 Task: Add Applegate Natural Uncured Beef Hot Dogs to the cart.
Action: Mouse pressed left at (19, 153)
Screenshot: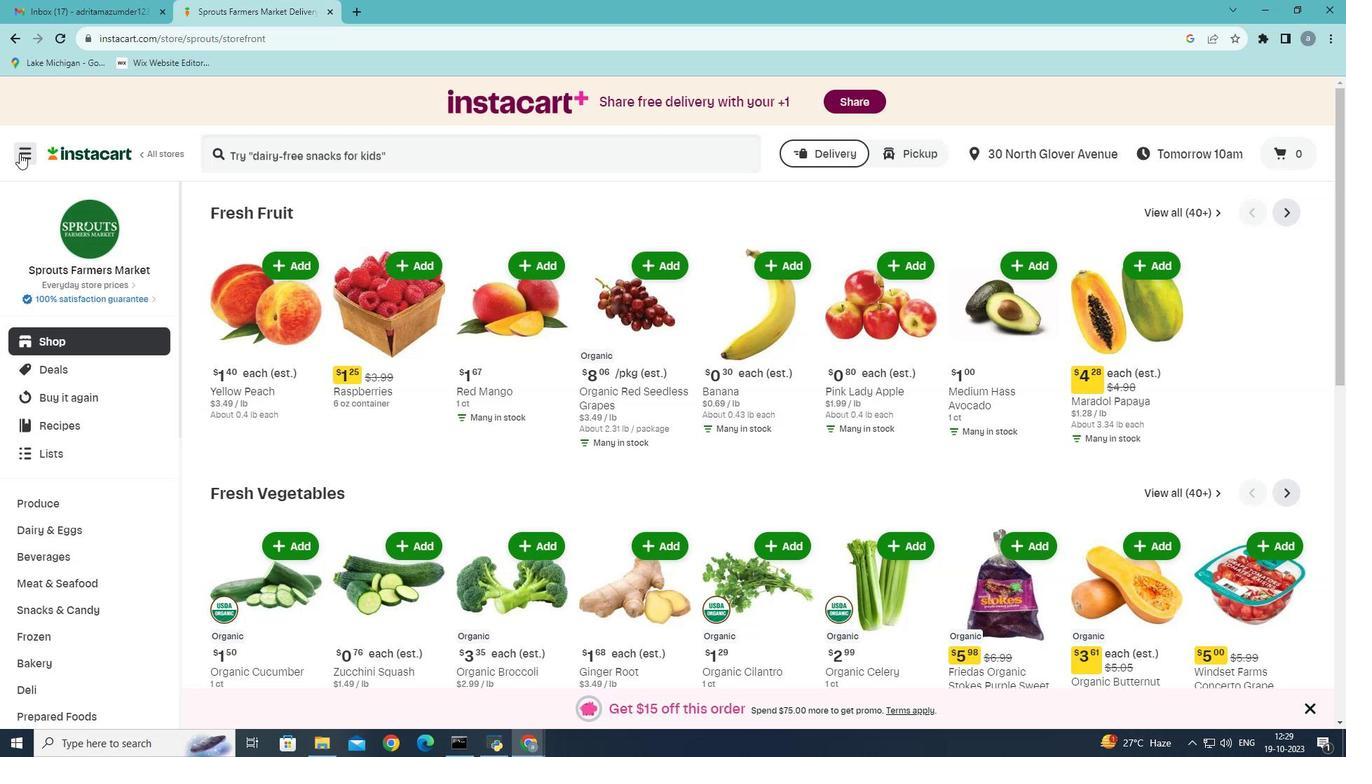 
Action: Mouse moved to (51, 404)
Screenshot: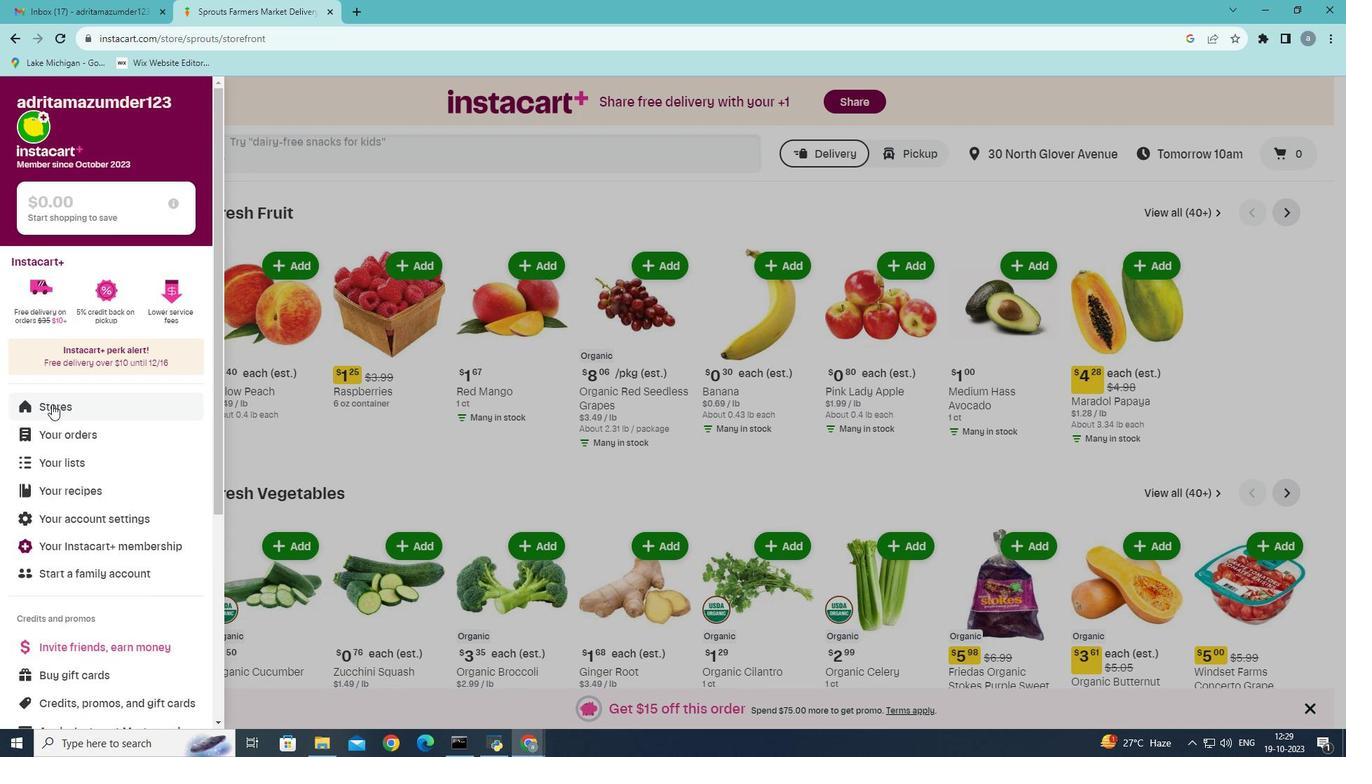
Action: Mouse pressed left at (51, 404)
Screenshot: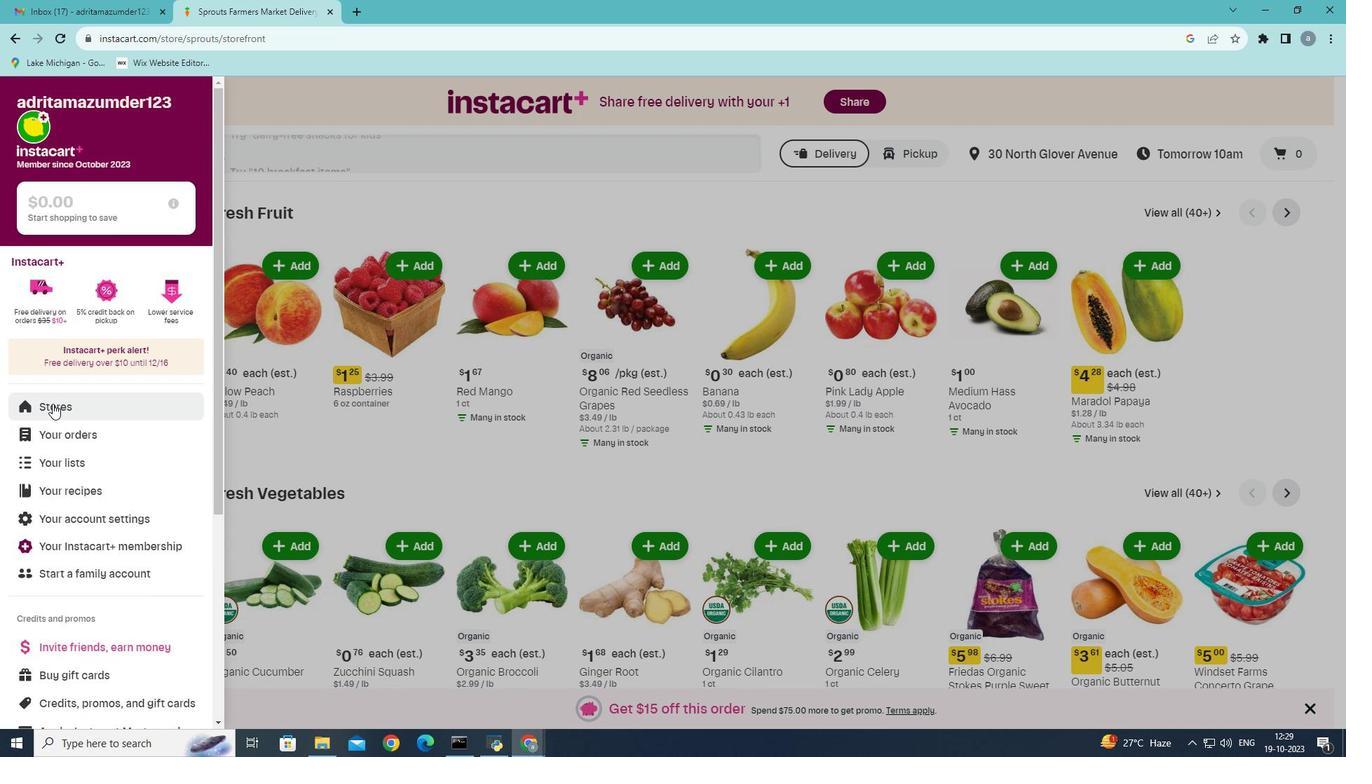 
Action: Mouse moved to (322, 162)
Screenshot: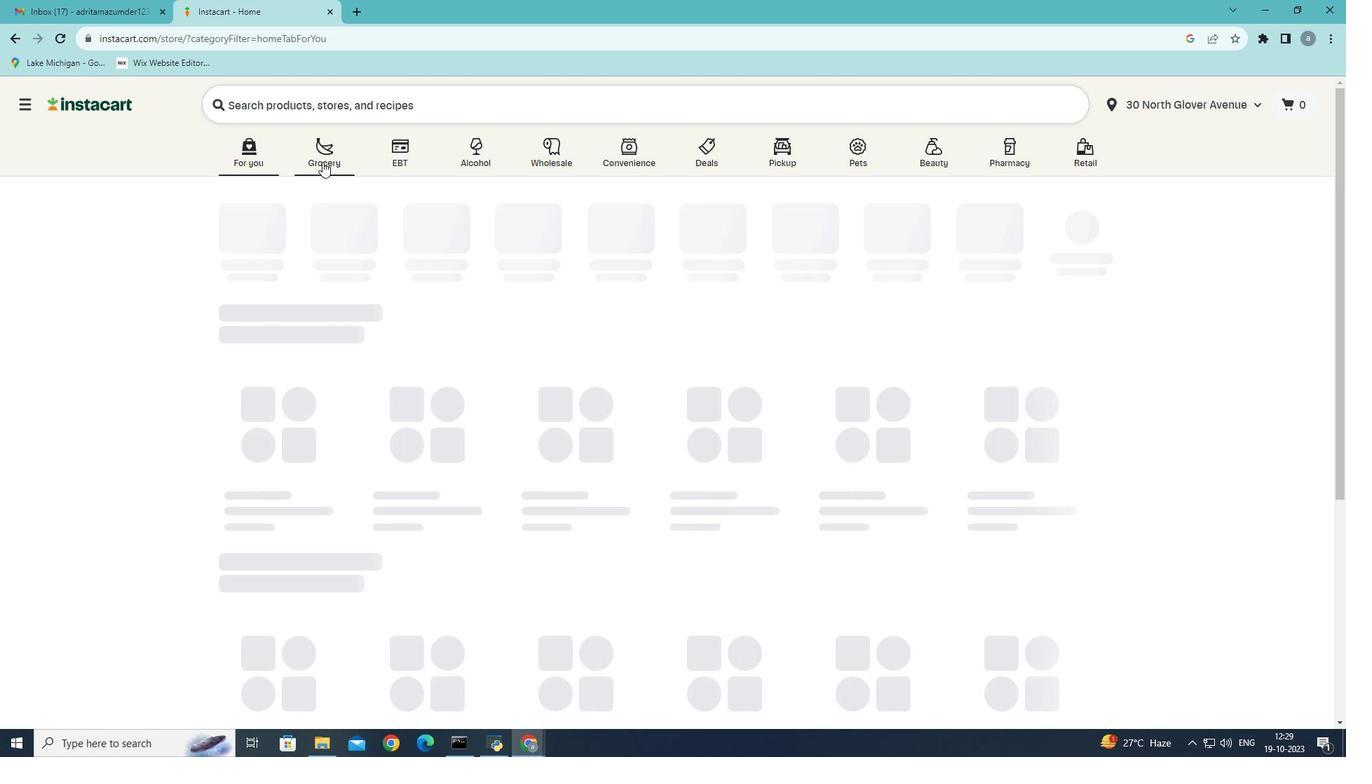 
Action: Mouse pressed left at (322, 162)
Screenshot: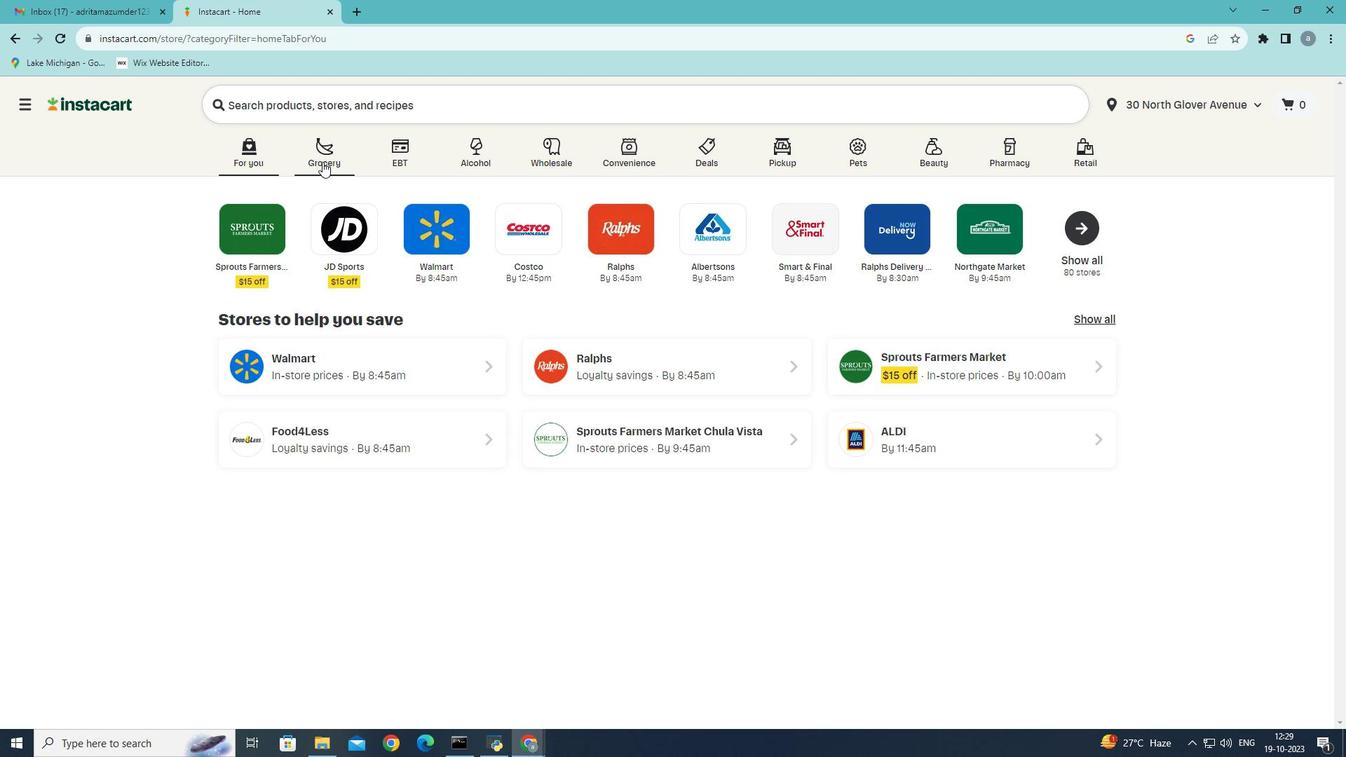
Action: Mouse moved to (301, 416)
Screenshot: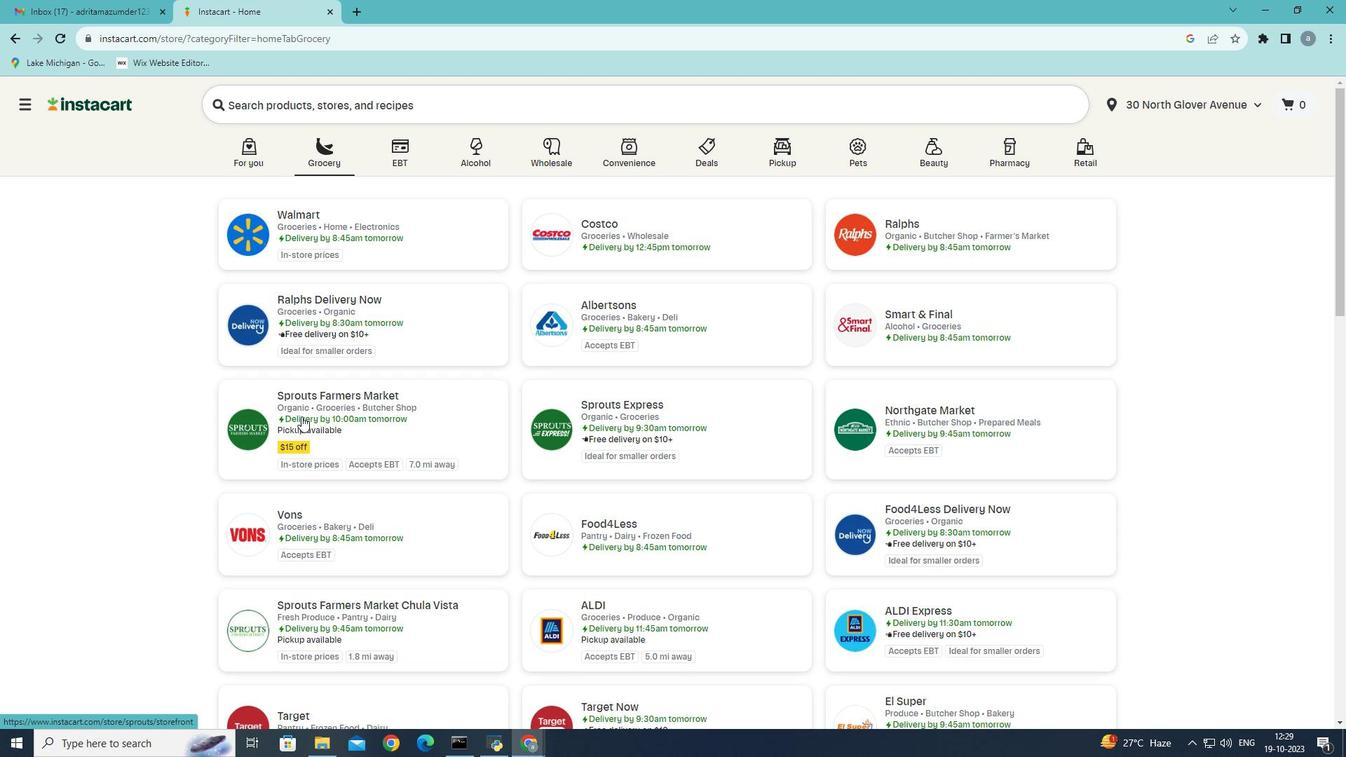 
Action: Mouse pressed left at (301, 416)
Screenshot: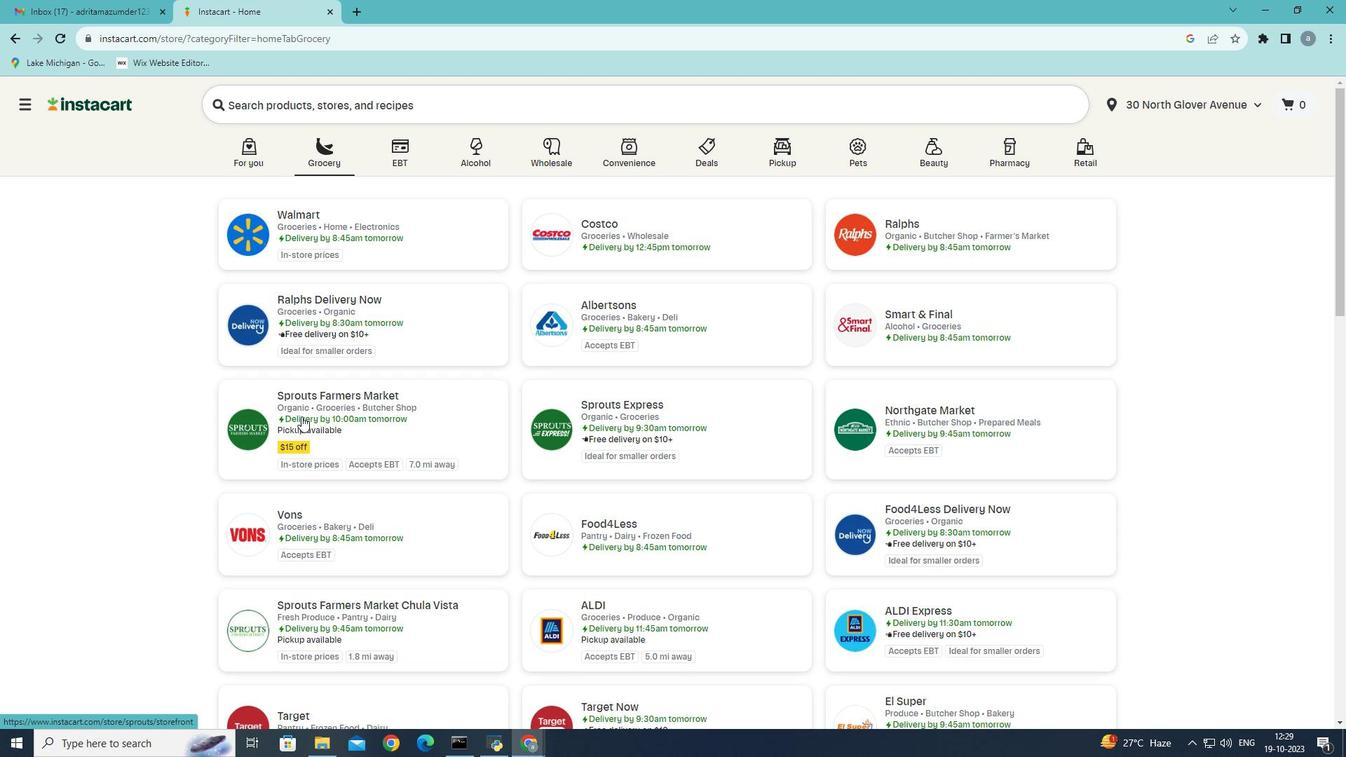 
Action: Mouse moved to (47, 576)
Screenshot: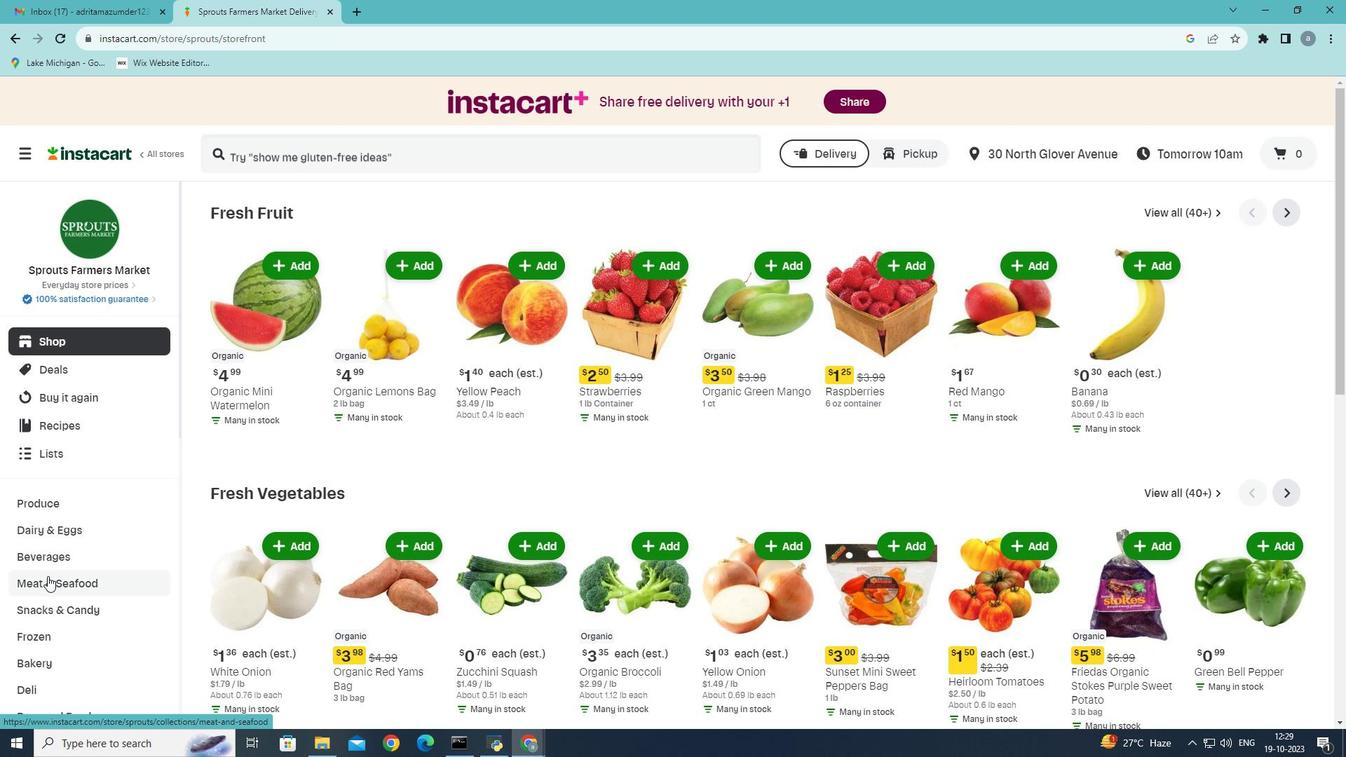 
Action: Mouse pressed left at (47, 576)
Screenshot: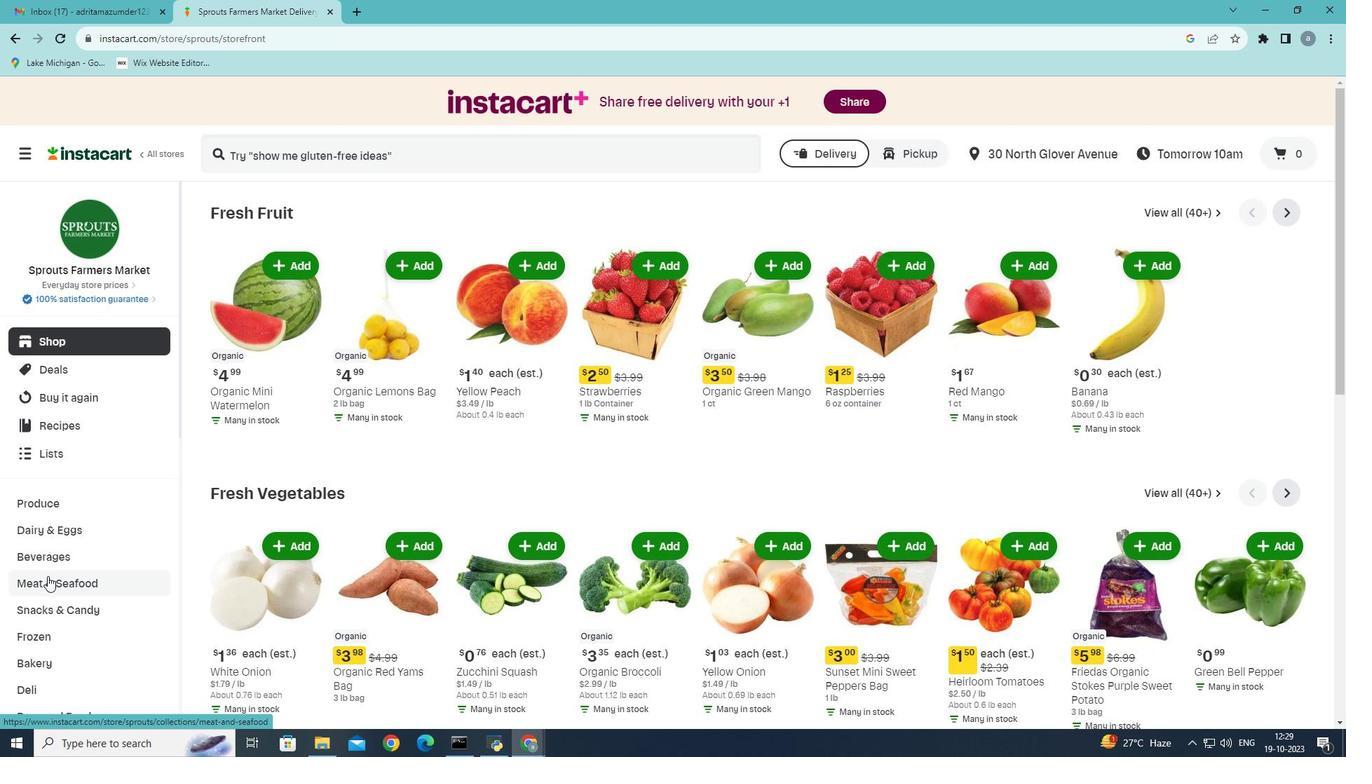 
Action: Mouse moved to (700, 249)
Screenshot: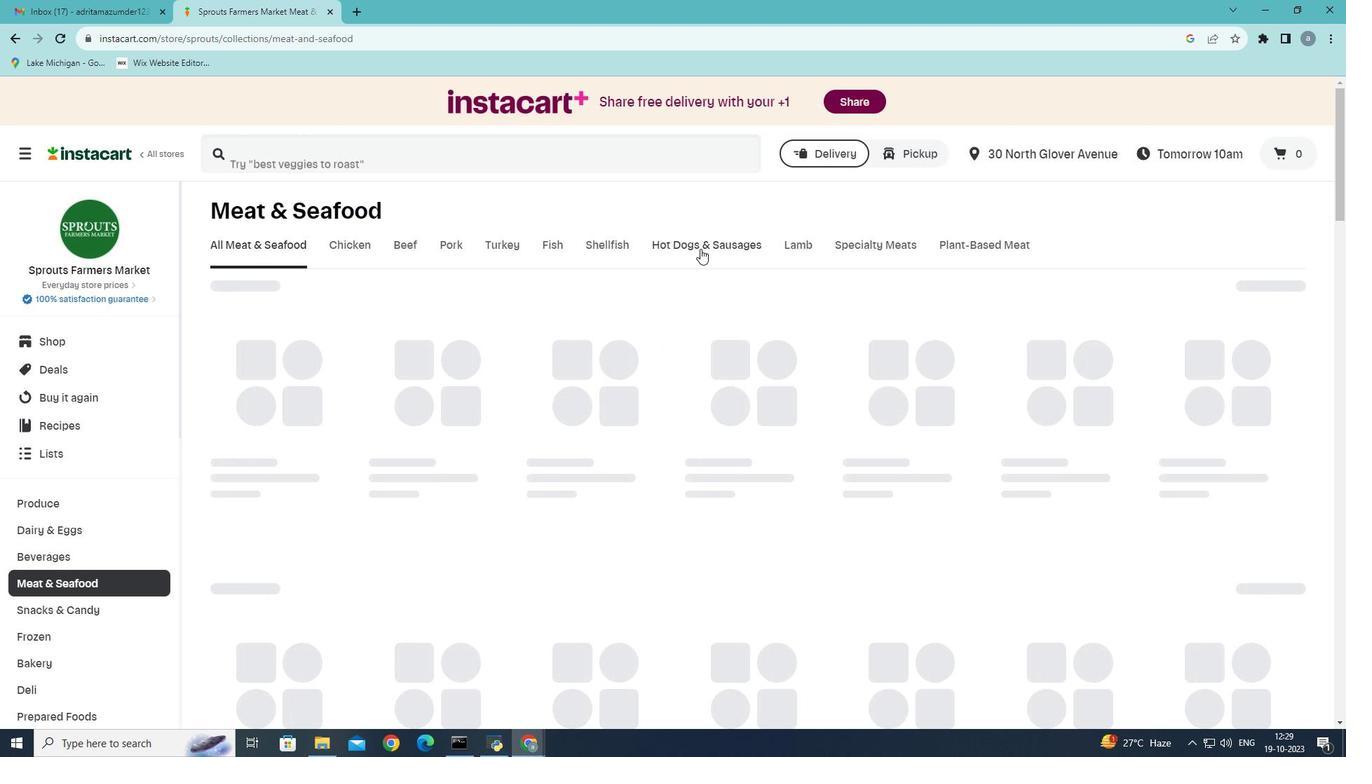 
Action: Mouse pressed left at (700, 249)
Screenshot: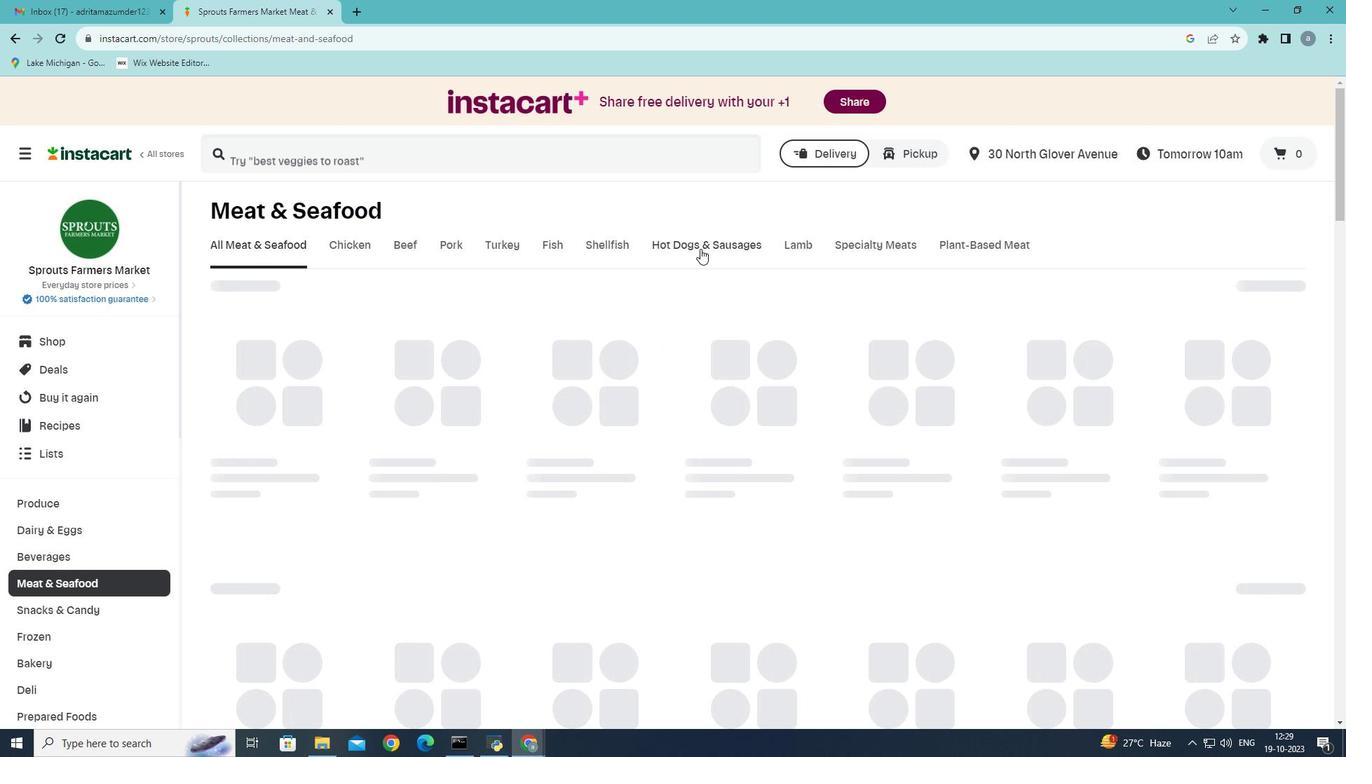 
Action: Mouse moved to (437, 317)
Screenshot: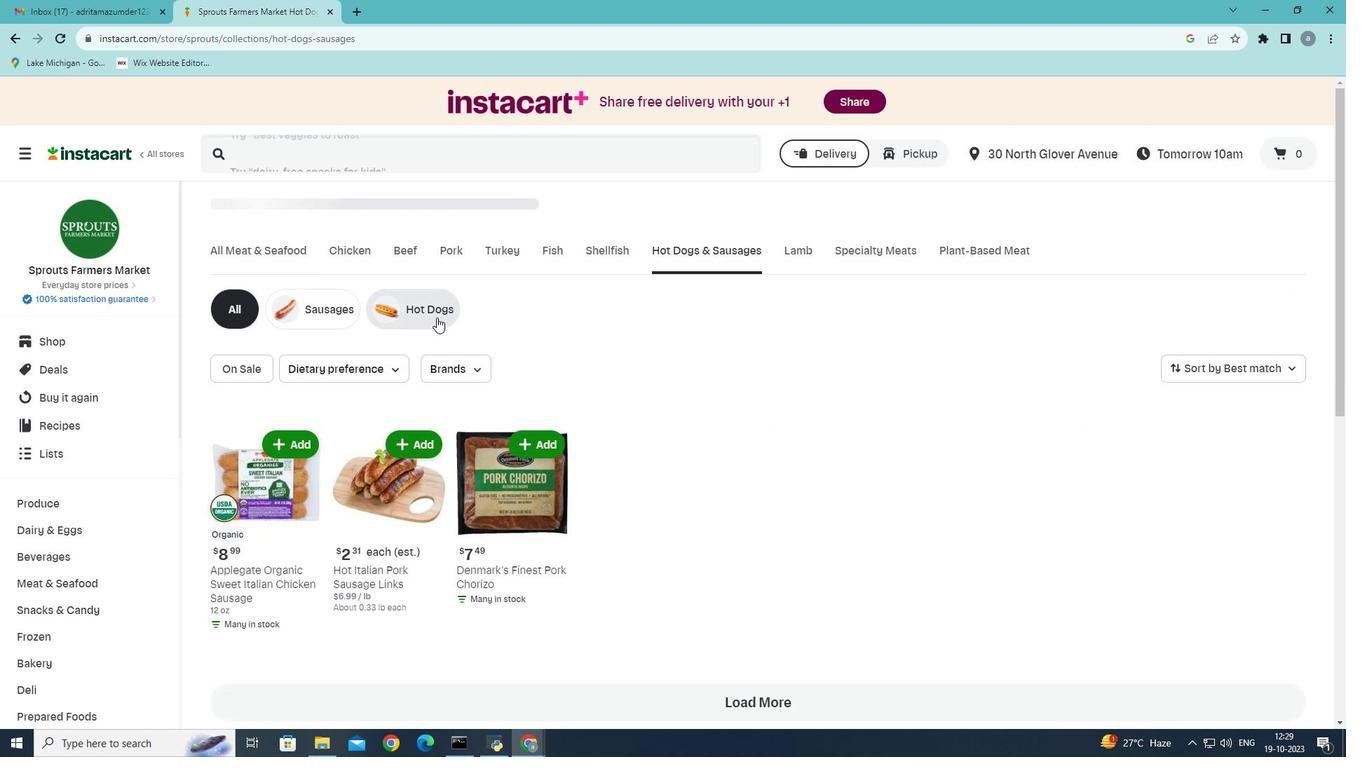 
Action: Mouse pressed left at (437, 317)
Screenshot: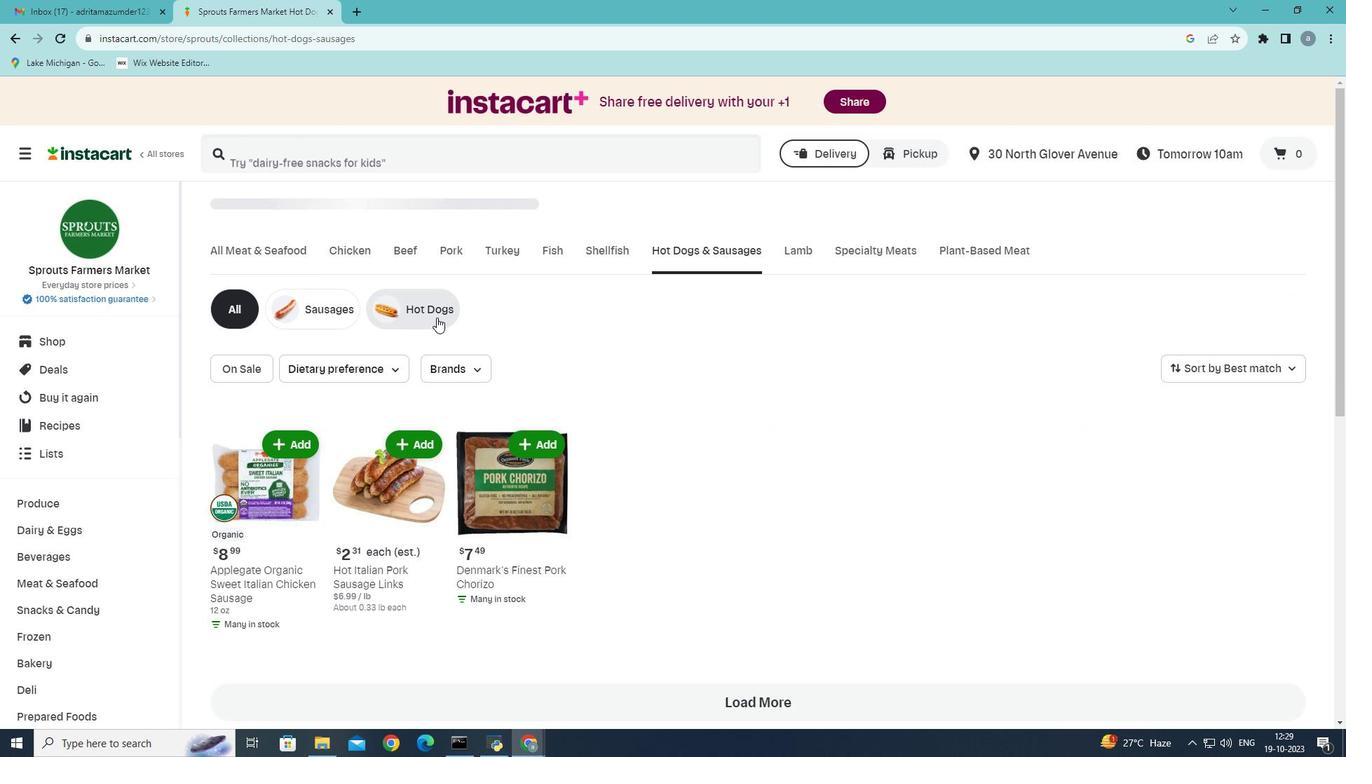 
Action: Mouse moved to (439, 318)
Screenshot: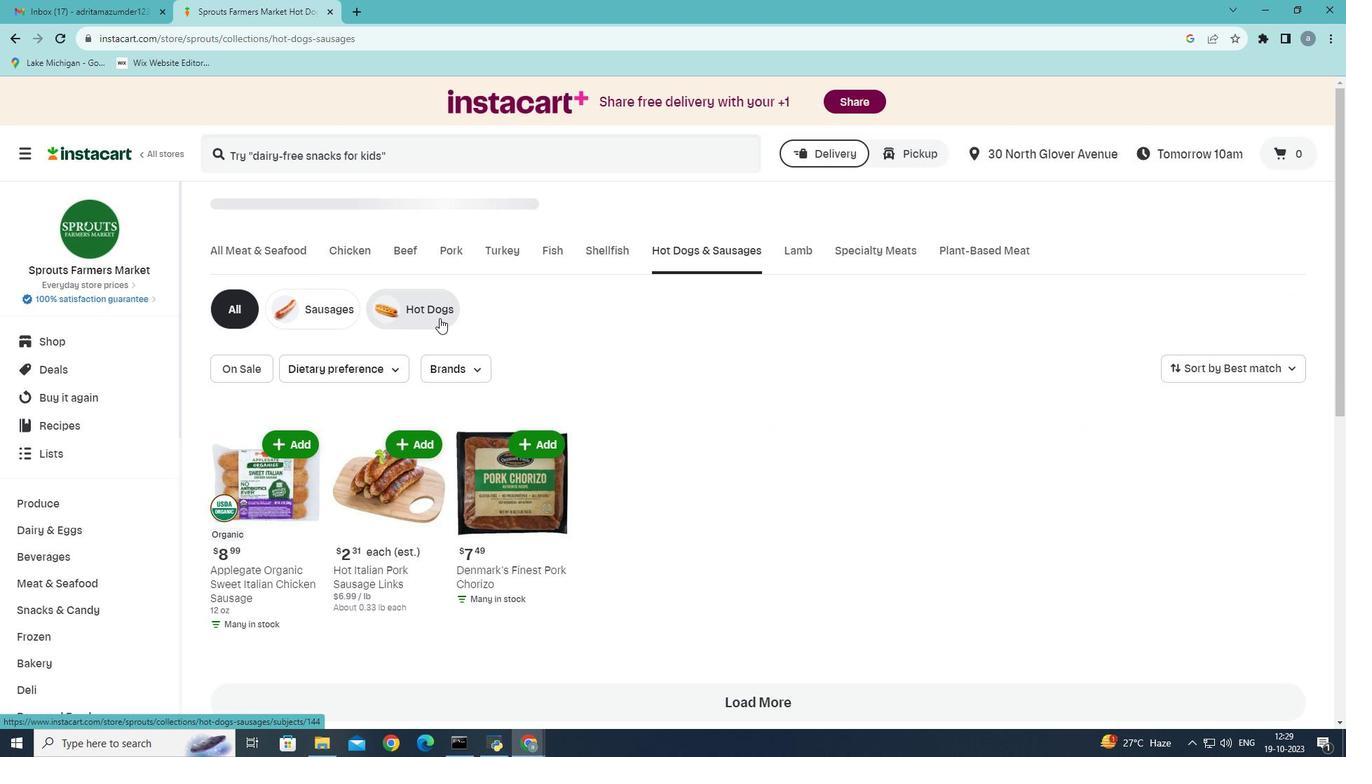 
Action: Mouse pressed left at (439, 318)
Screenshot: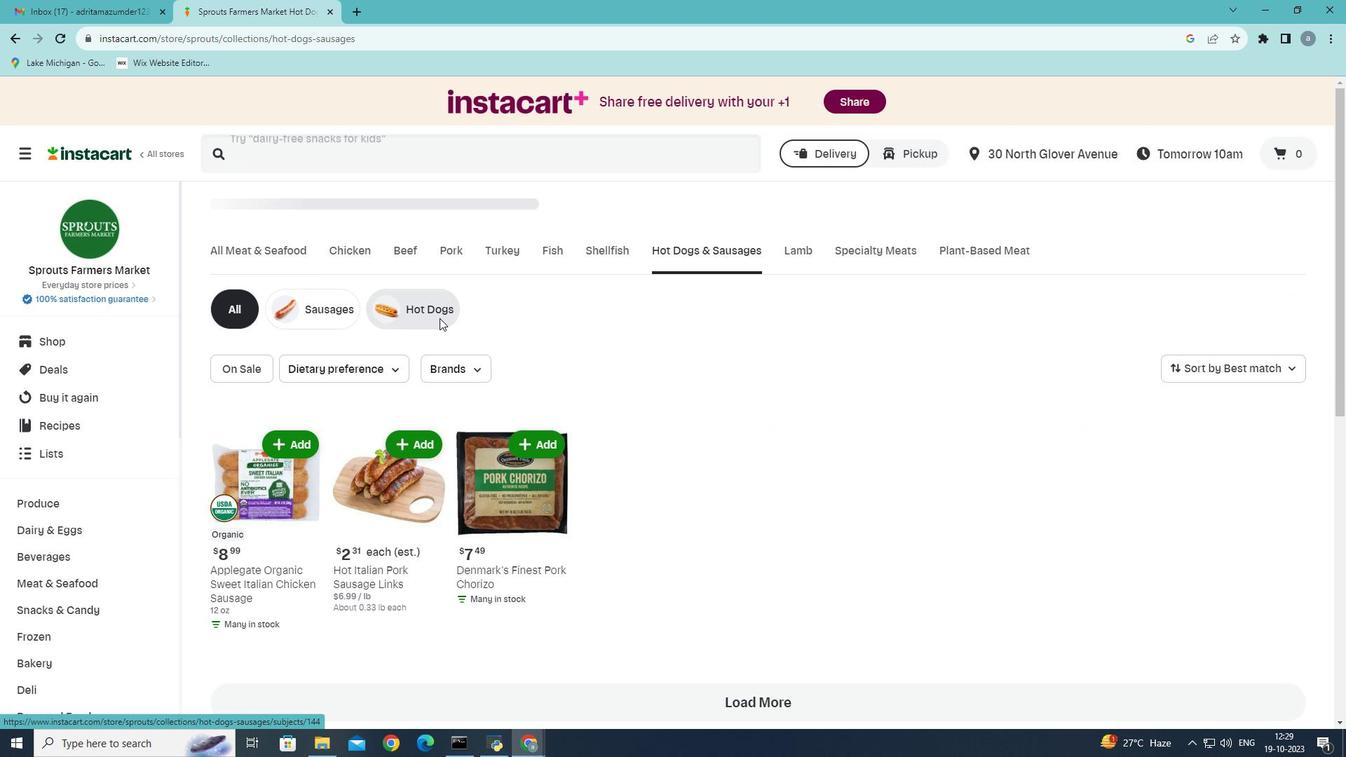 
Action: Mouse moved to (1068, 582)
Screenshot: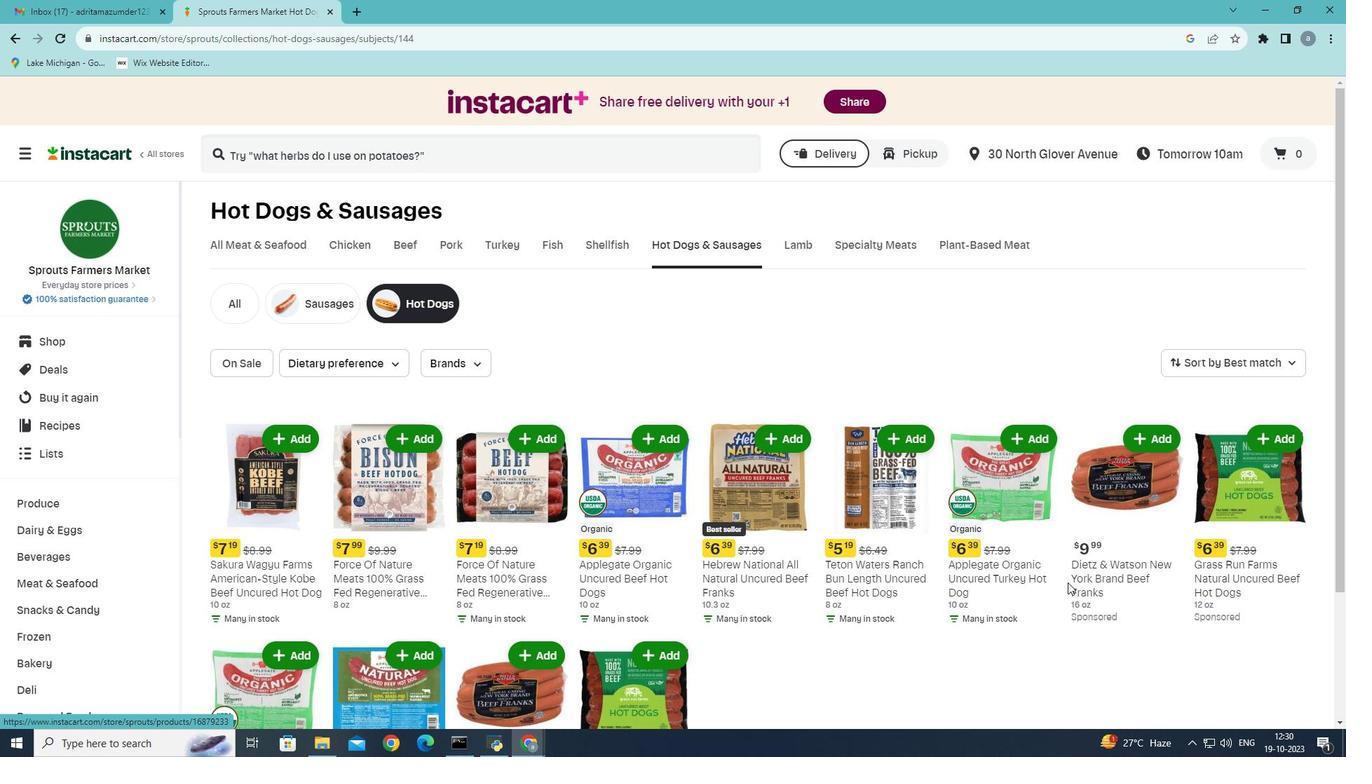 
Action: Mouse scrolled (1068, 582) with delta (0, 0)
Screenshot: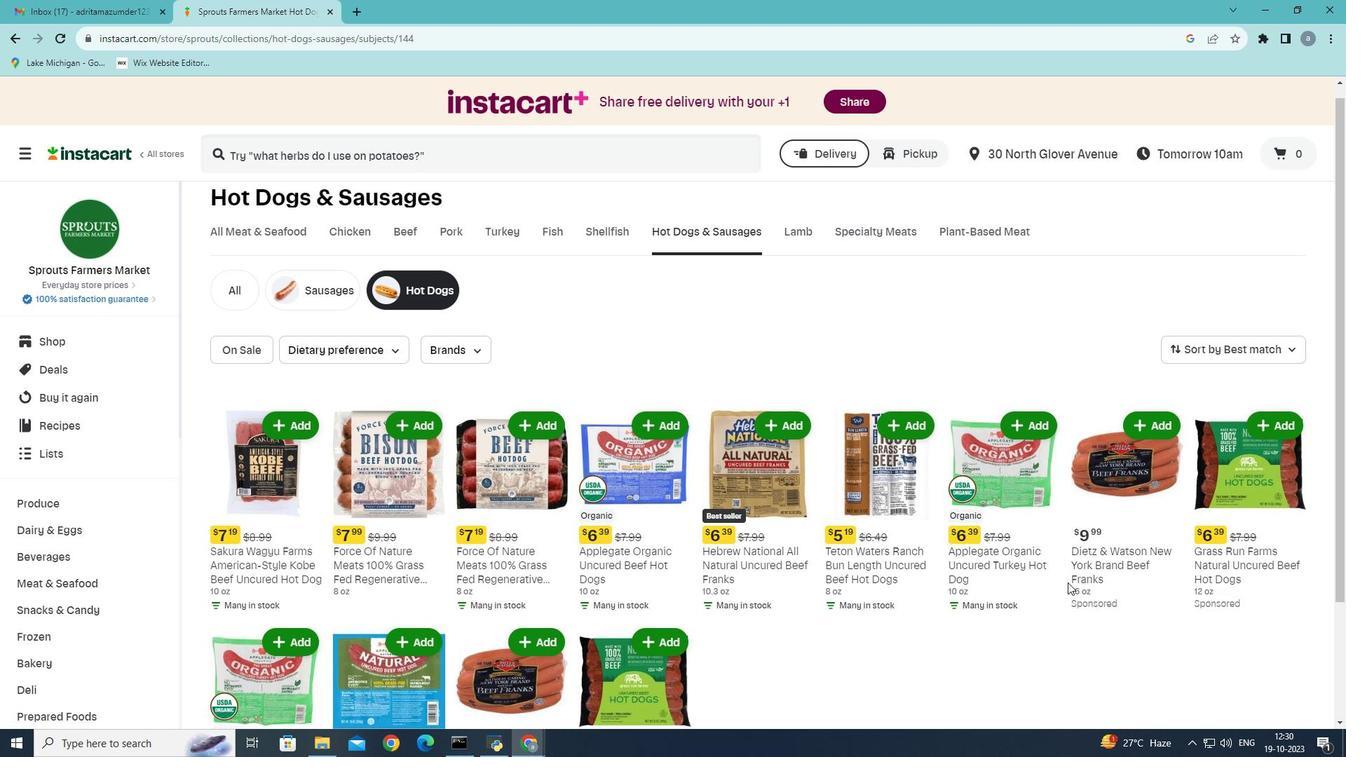 
Action: Mouse scrolled (1068, 582) with delta (0, 0)
Screenshot: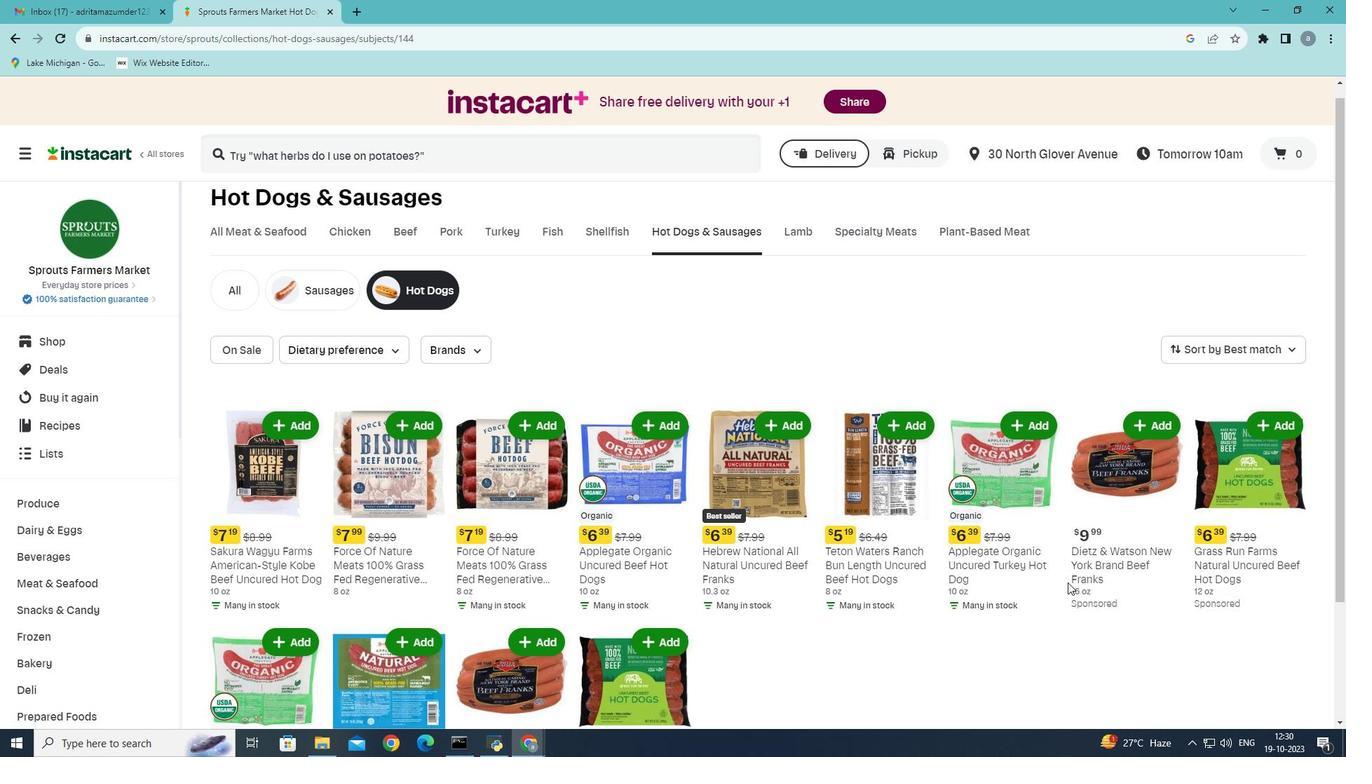 
Action: Mouse scrolled (1068, 582) with delta (0, 0)
Screenshot: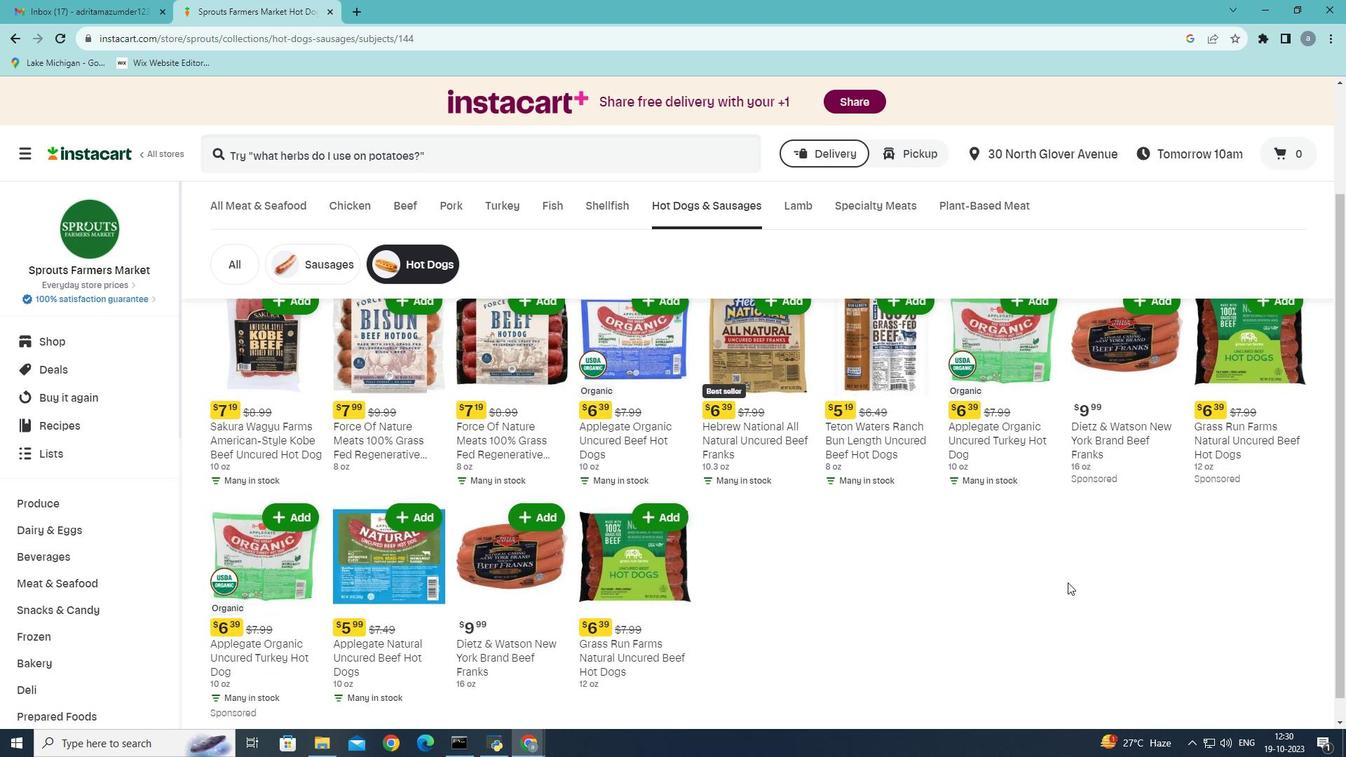 
Action: Mouse moved to (423, 493)
Screenshot: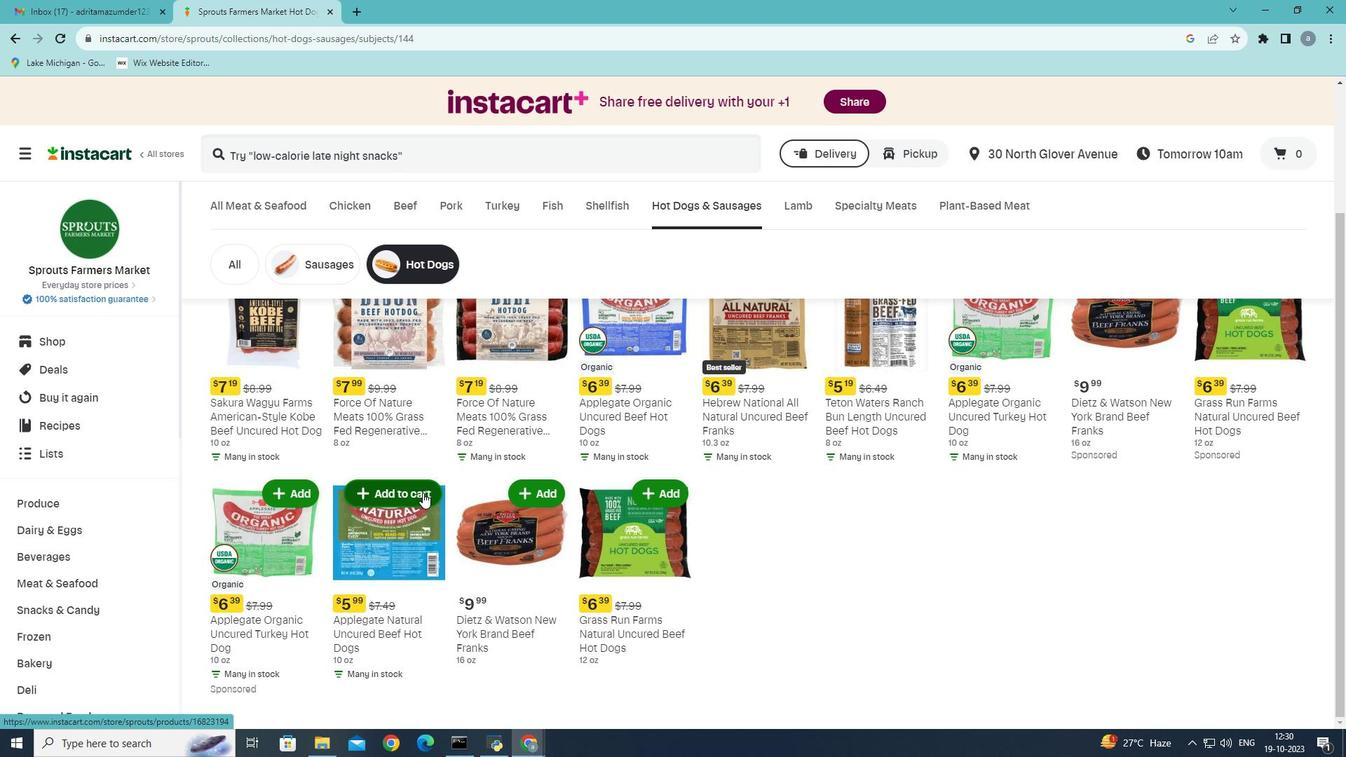 
Action: Mouse pressed left at (423, 493)
Screenshot: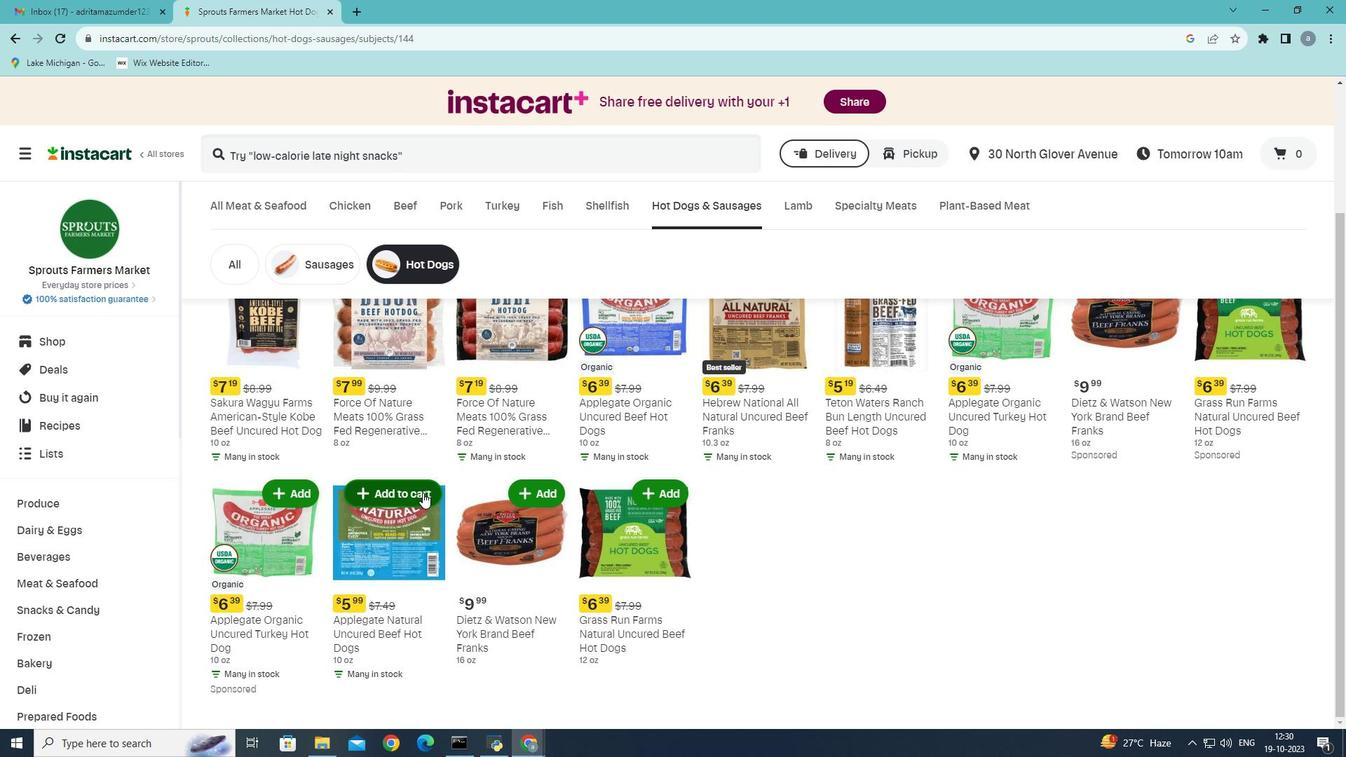 
Action: Mouse moved to (423, 492)
Screenshot: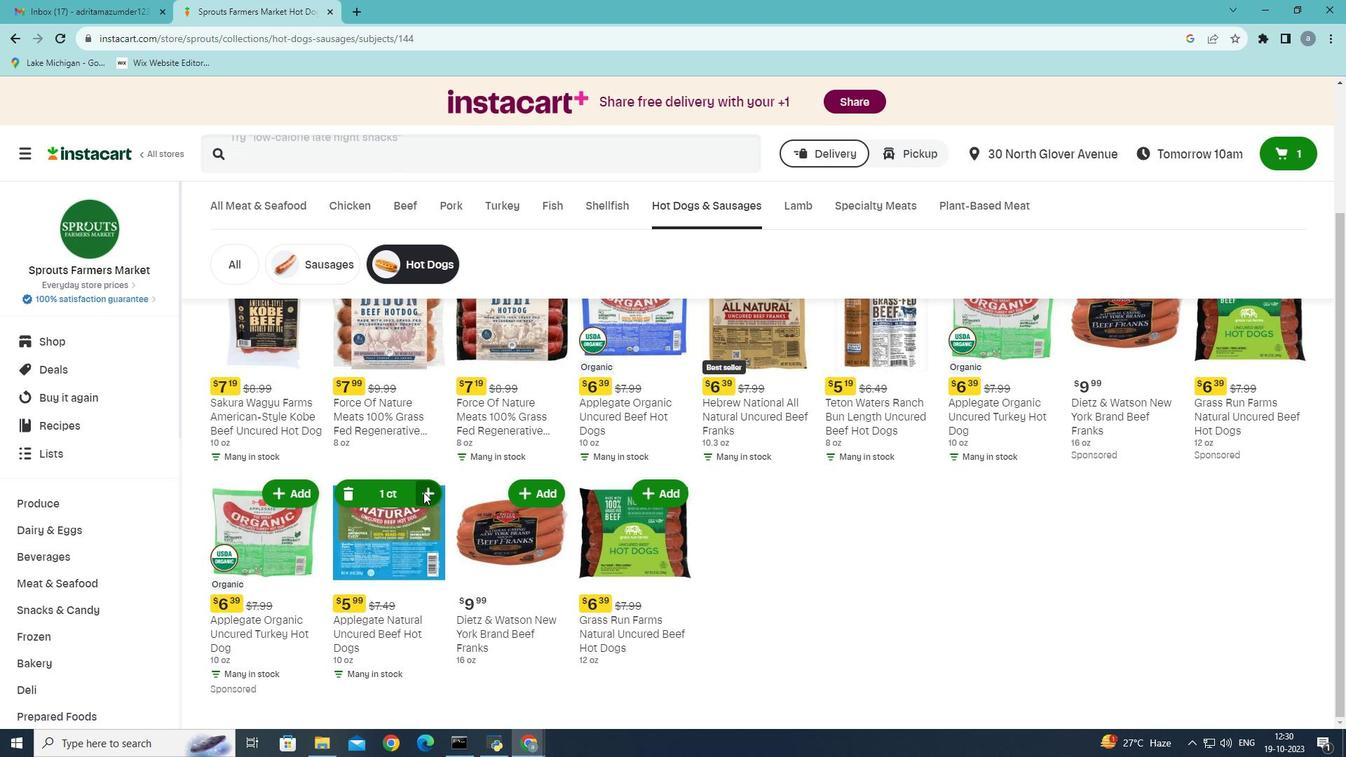 
